 Task: Select and add the product "Keto Meat Lovers Pizza" to cart from the store "Catering by Keto Bros Pizza".
Action: Mouse pressed left at (43, 78)
Screenshot: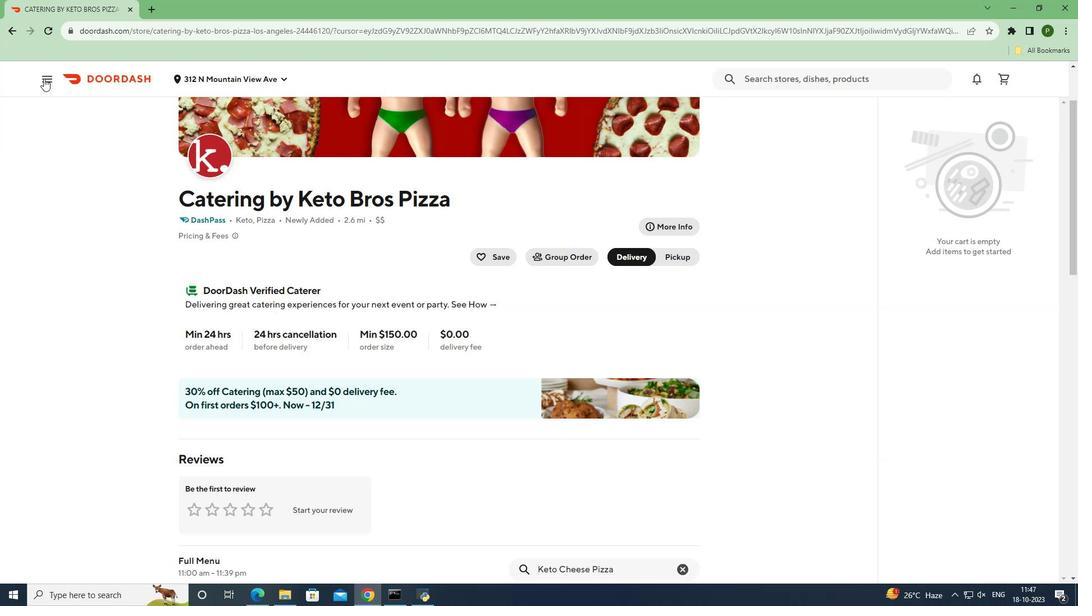 
Action: Mouse moved to (46, 158)
Screenshot: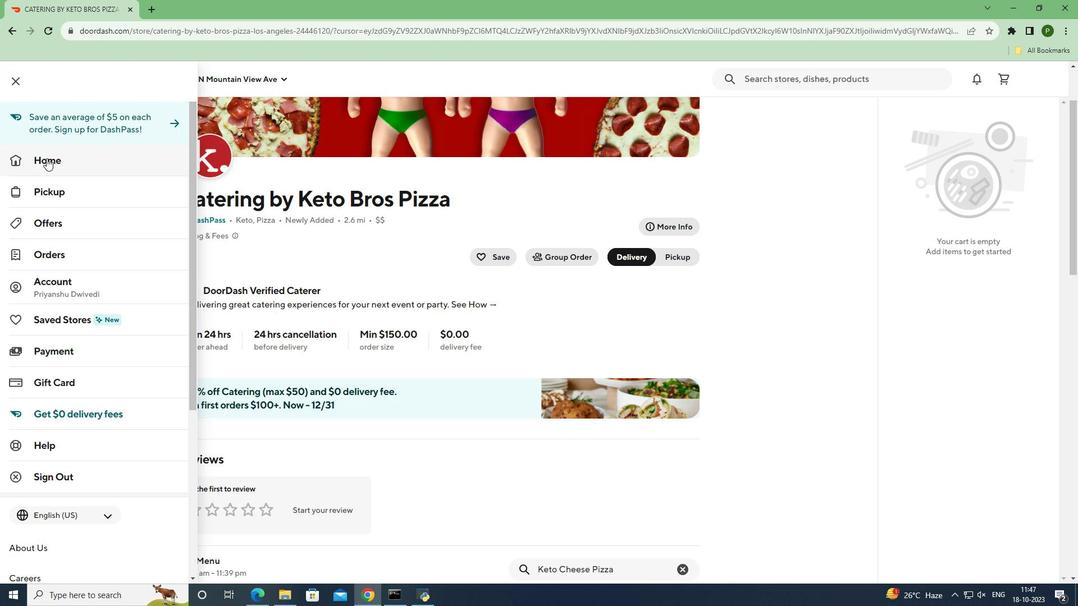 
Action: Mouse pressed left at (46, 158)
Screenshot: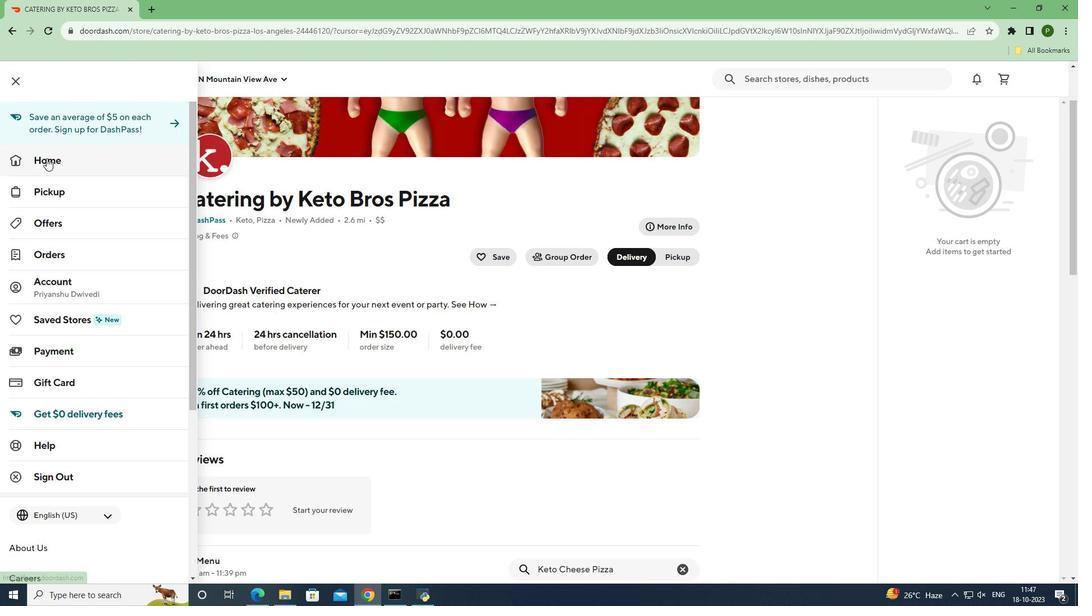 
Action: Mouse moved to (856, 121)
Screenshot: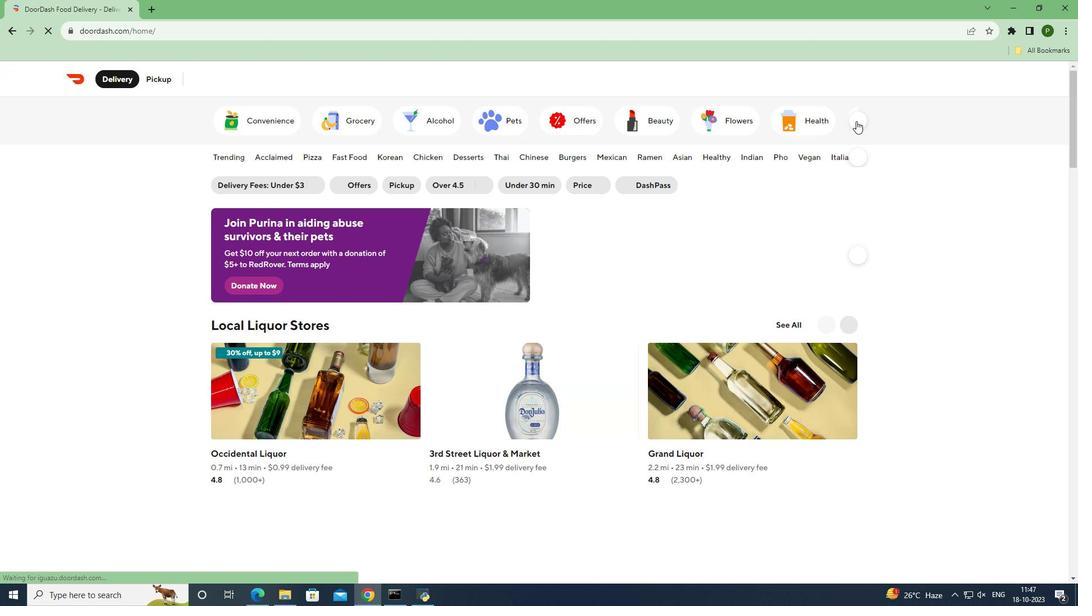 
Action: Mouse pressed left at (856, 121)
Screenshot: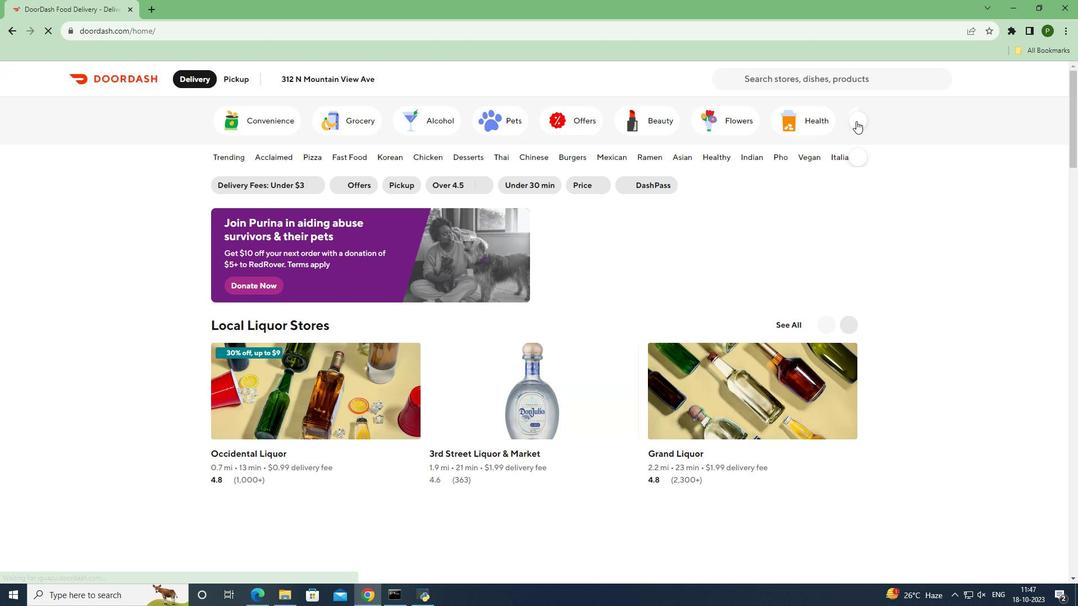 
Action: Mouse moved to (230, 118)
Screenshot: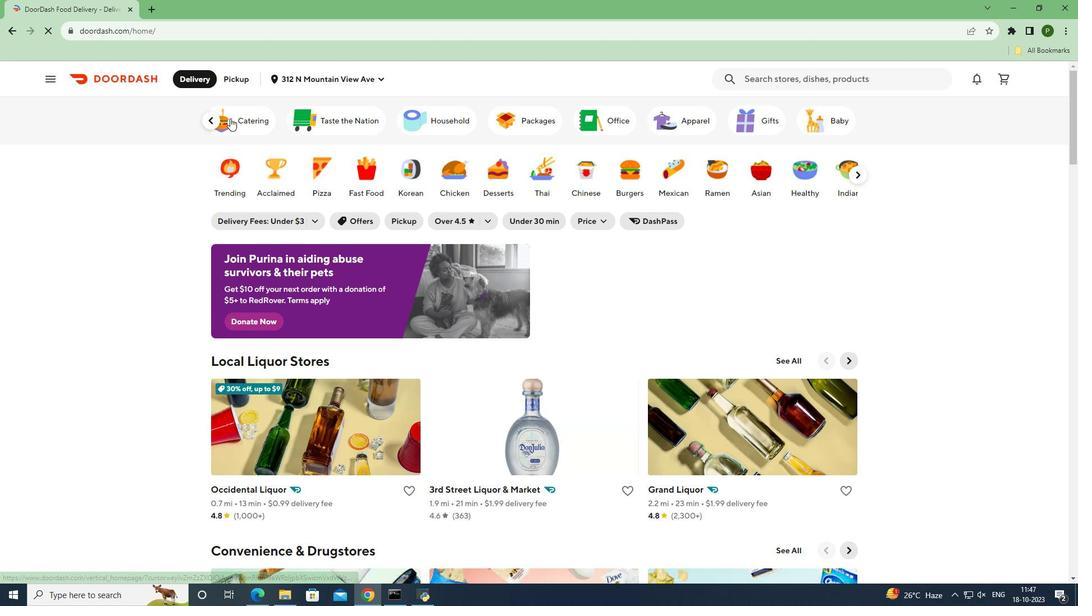 
Action: Mouse pressed left at (230, 118)
Screenshot: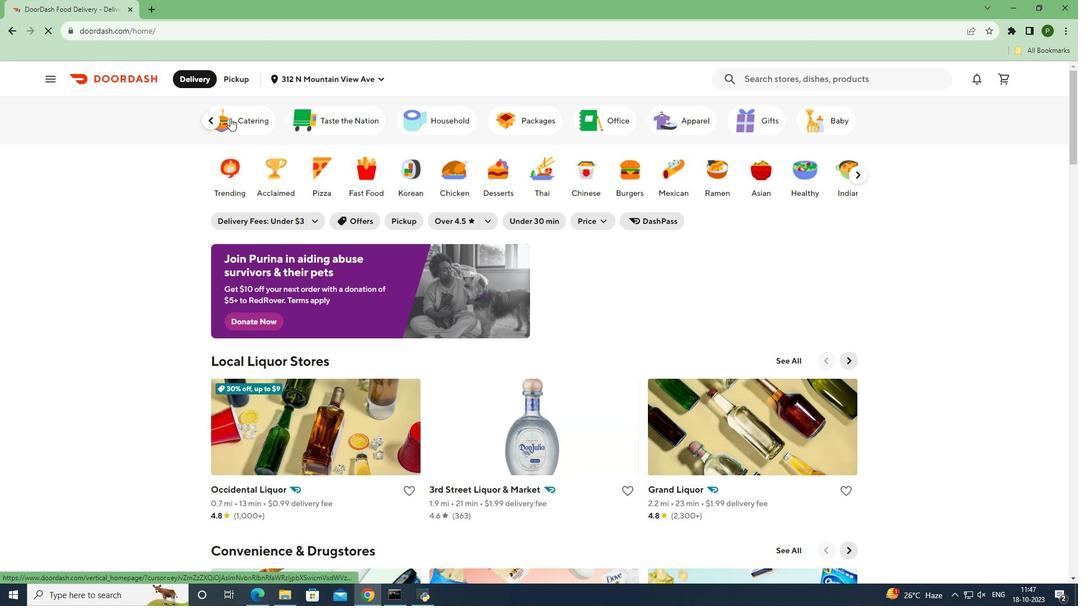 
Action: Mouse moved to (685, 234)
Screenshot: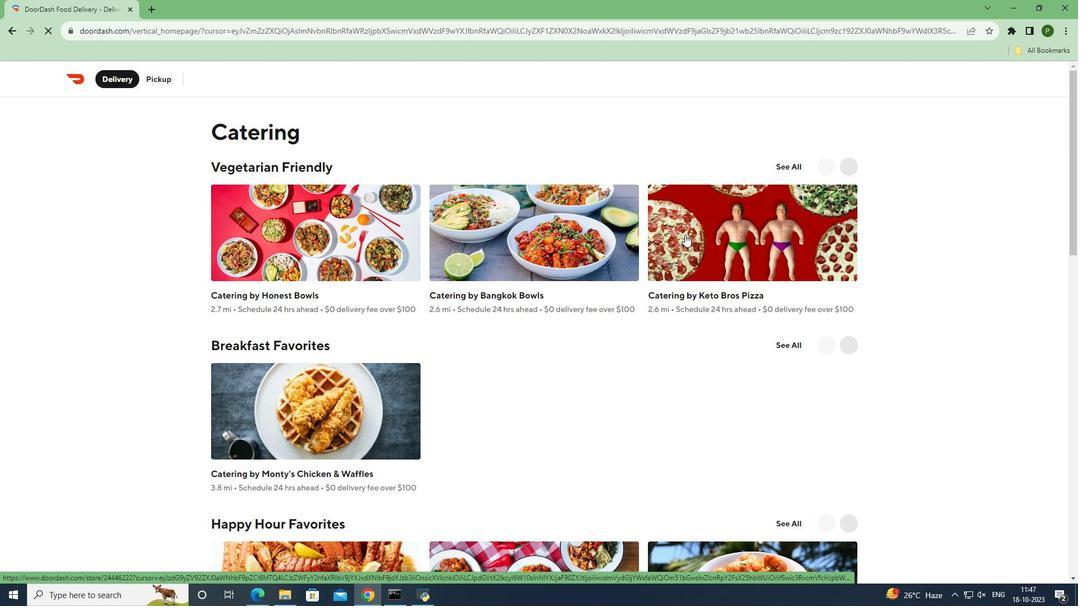 
Action: Mouse pressed left at (685, 234)
Screenshot: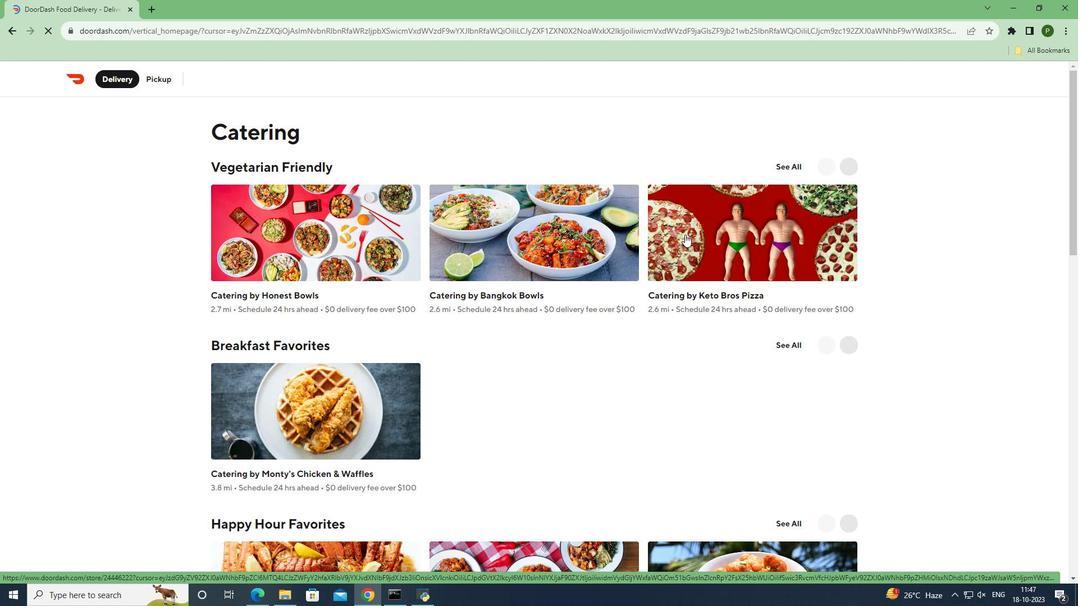 
Action: Mouse moved to (596, 323)
Screenshot: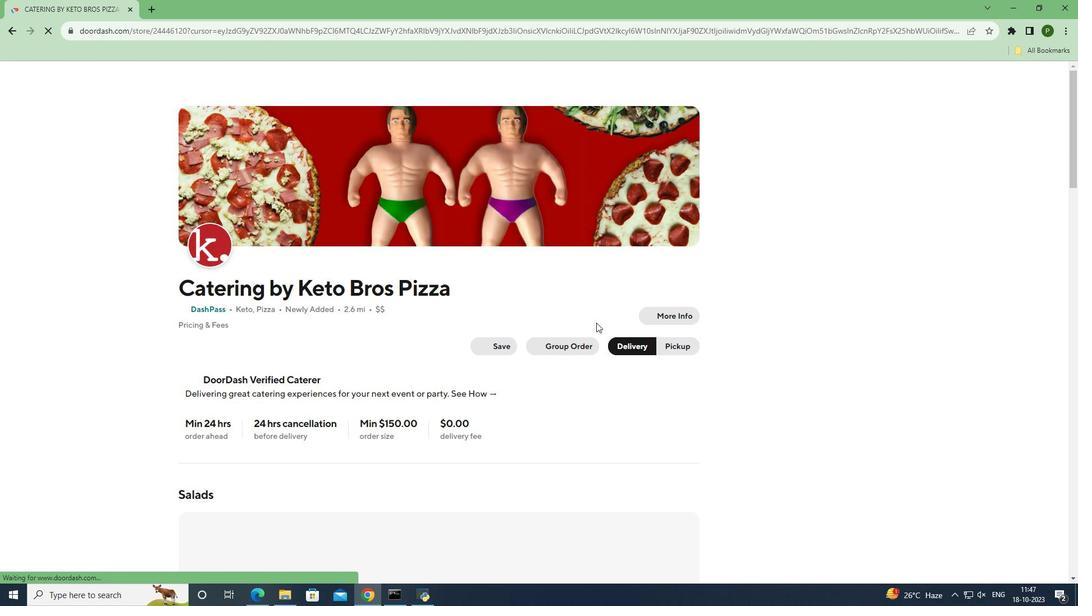 
Action: Mouse scrolled (596, 322) with delta (0, 0)
Screenshot: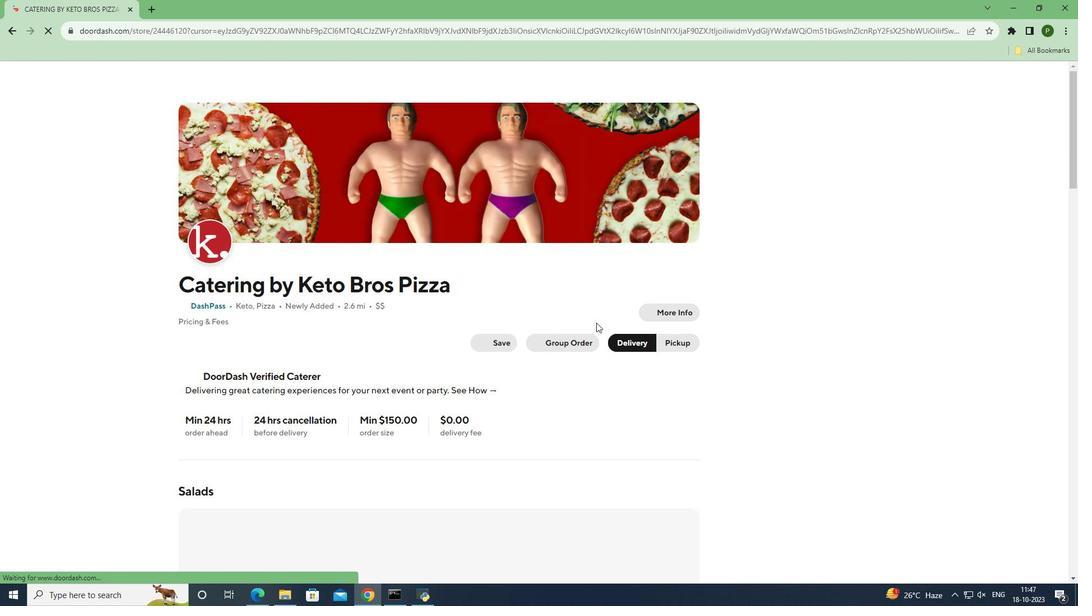 
Action: Mouse scrolled (596, 322) with delta (0, 0)
Screenshot: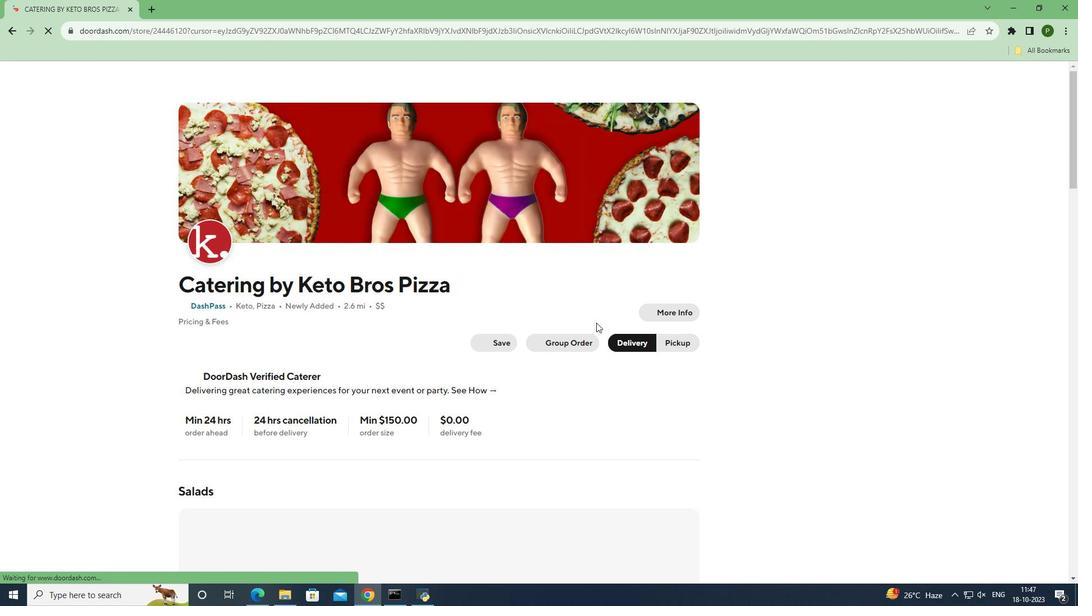 
Action: Mouse scrolled (596, 322) with delta (0, 0)
Screenshot: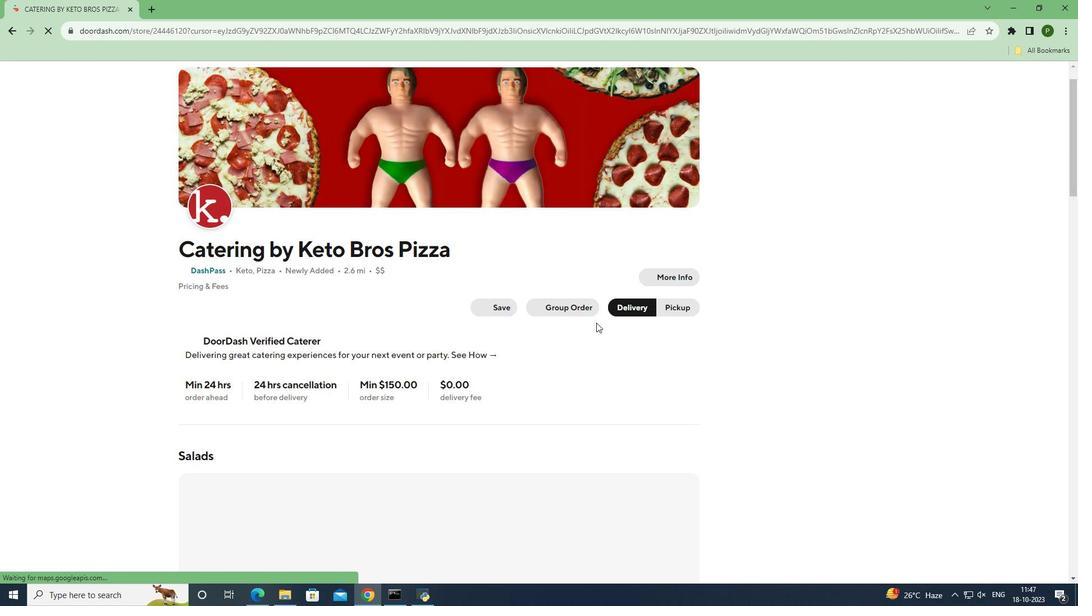 
Action: Mouse scrolled (596, 322) with delta (0, 0)
Screenshot: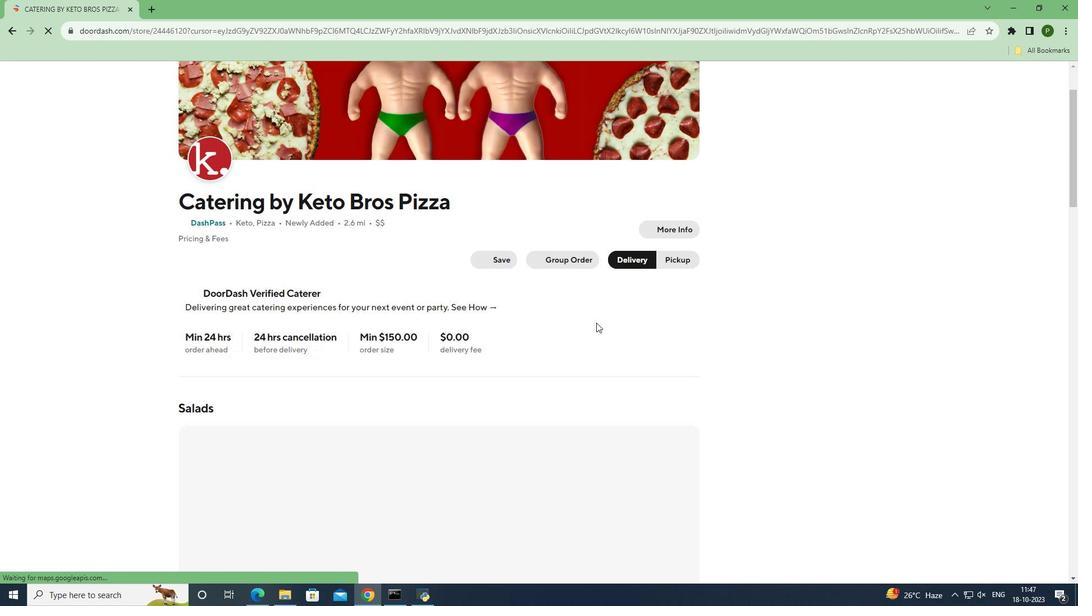 
Action: Mouse moved to (582, 321)
Screenshot: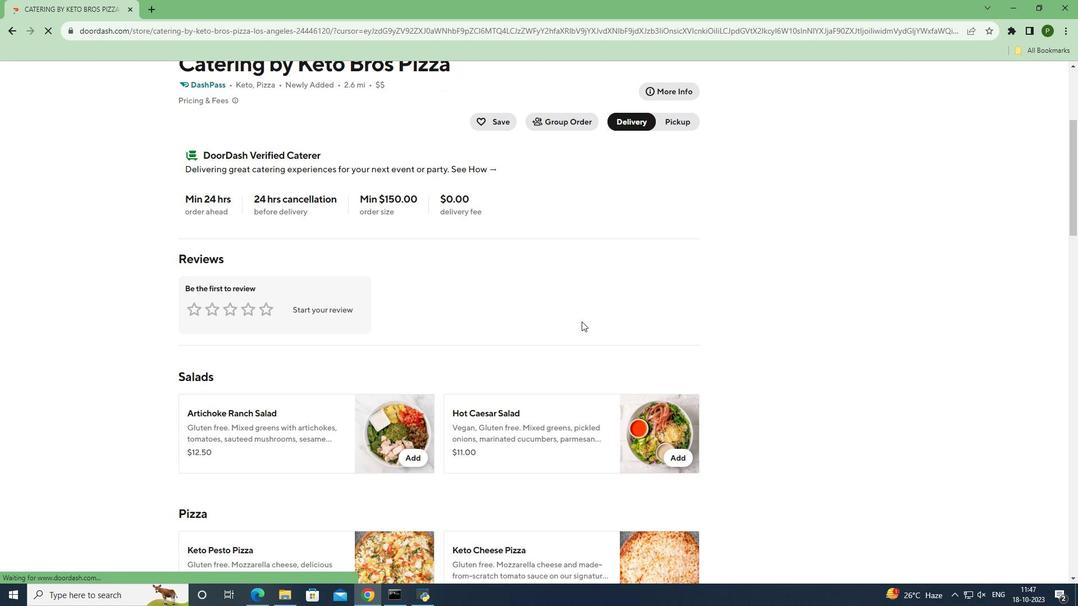 
Action: Mouse scrolled (582, 321) with delta (0, 0)
Screenshot: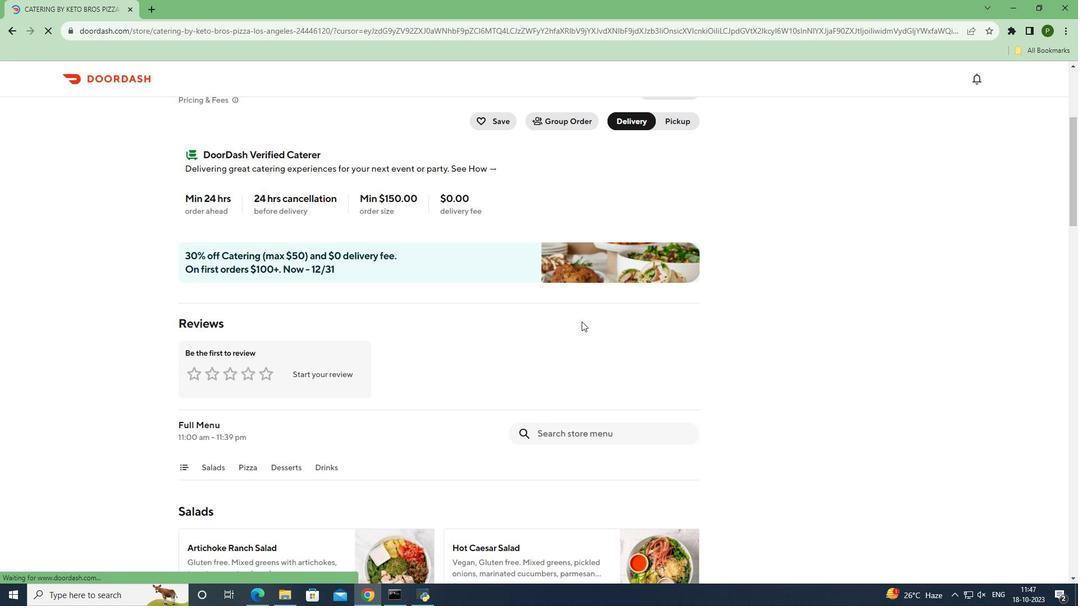 
Action: Mouse moved to (571, 377)
Screenshot: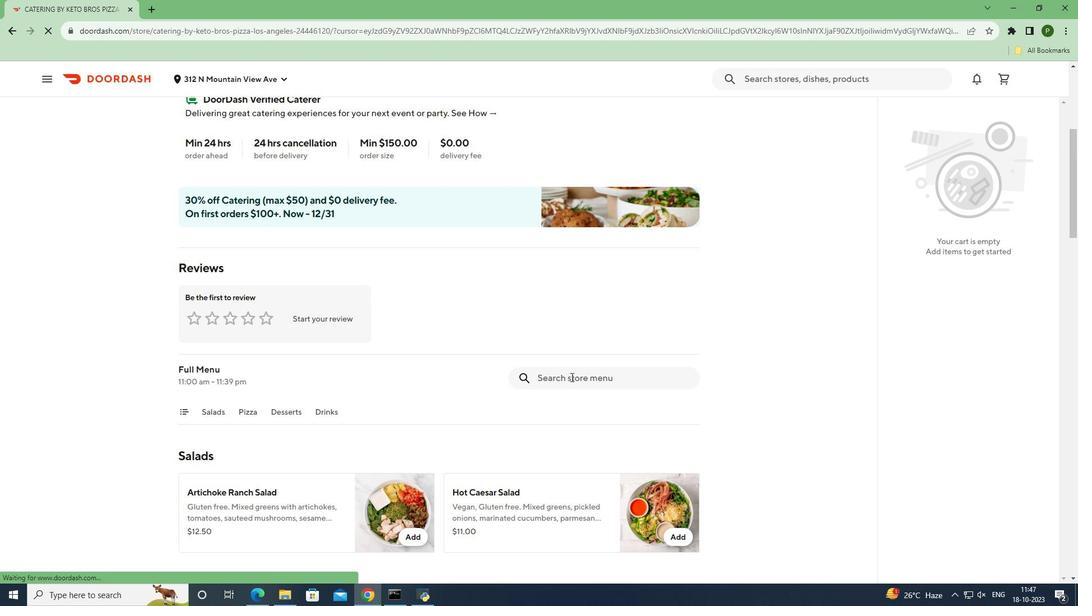 
Action: Mouse pressed left at (571, 377)
Screenshot: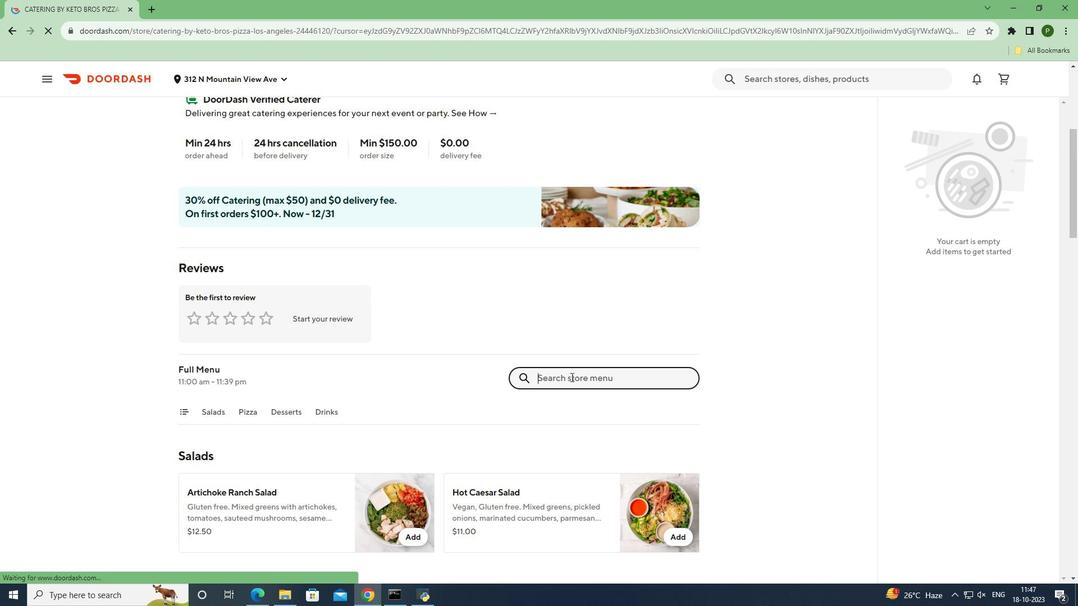 
Action: Key pressed <Key.caps_lock>K<Key.caps_lock>eto<Key.space><Key.caps_lock>M<Key.caps_lock>eat<Key.space><Key.caps_lock>L<Key.caps_lock>overs<Key.space><Key.caps_lock>P<Key.caps_lock>iza<Key.backspace>za<Key.enter>
Screenshot: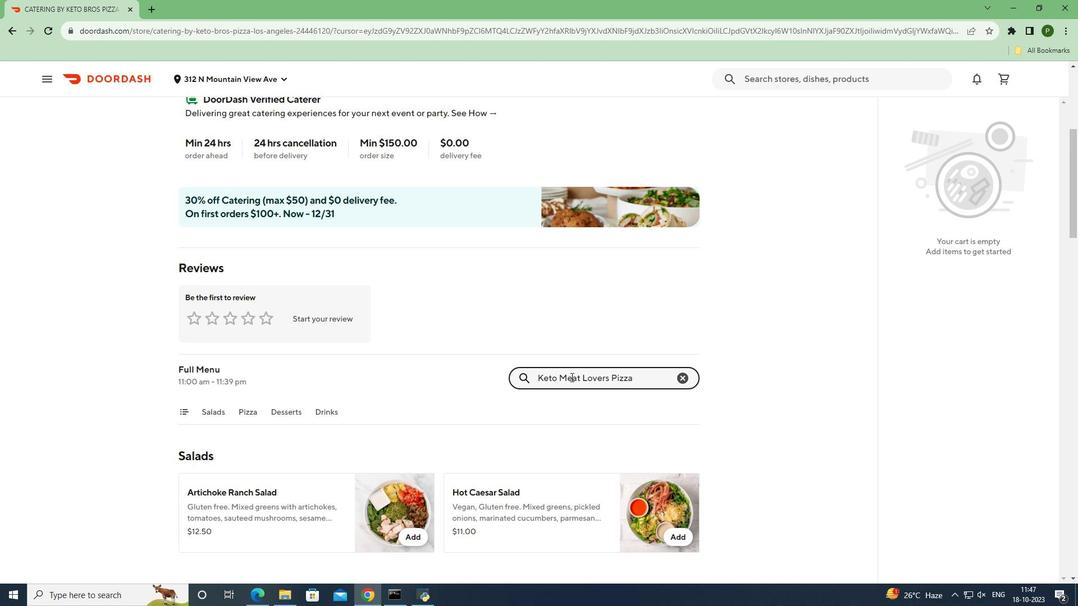 
Action: Mouse moved to (402, 313)
Screenshot: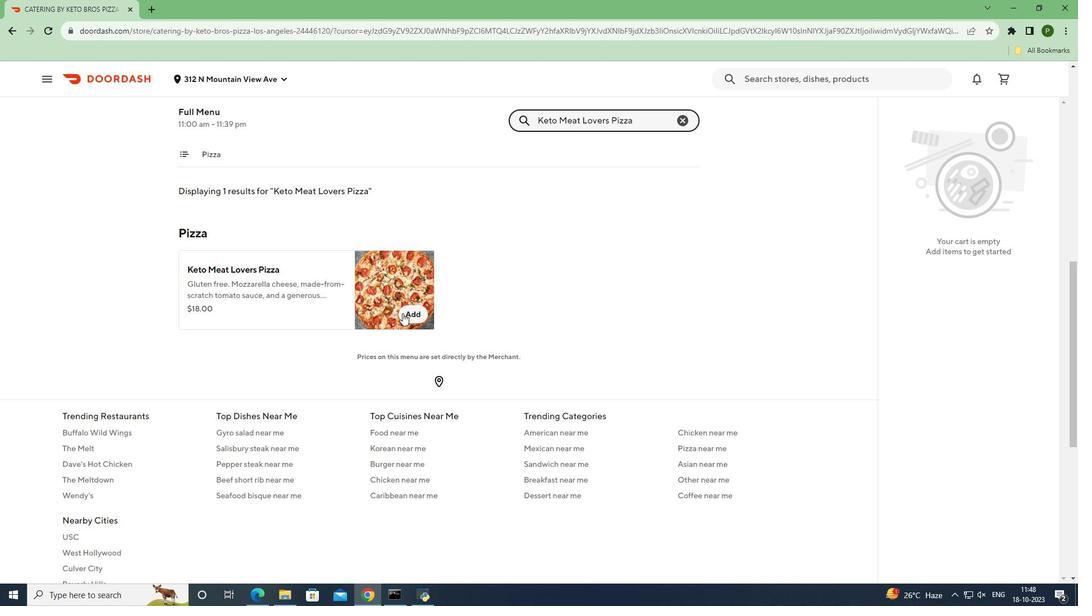 
Action: Mouse pressed left at (402, 313)
Screenshot: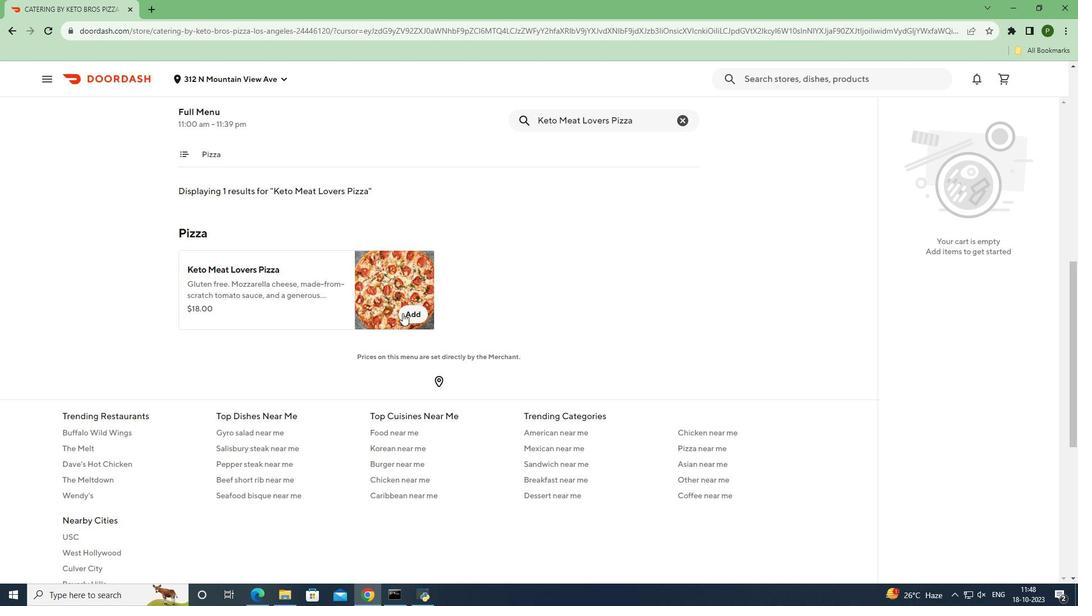 
Action: Mouse moved to (448, 332)
Screenshot: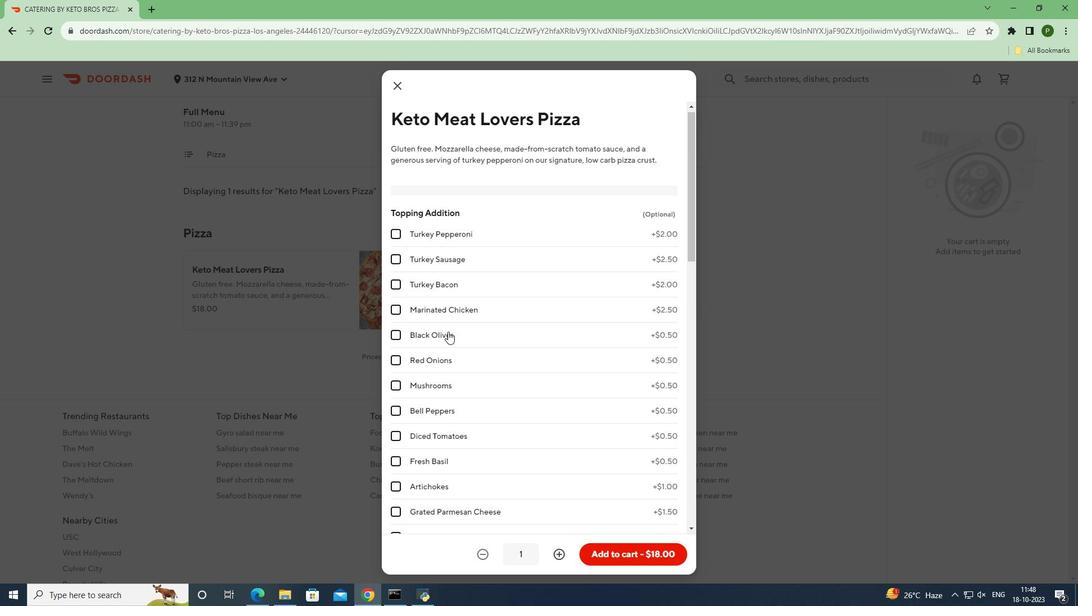 
Action: Mouse scrolled (448, 331) with delta (0, 0)
Screenshot: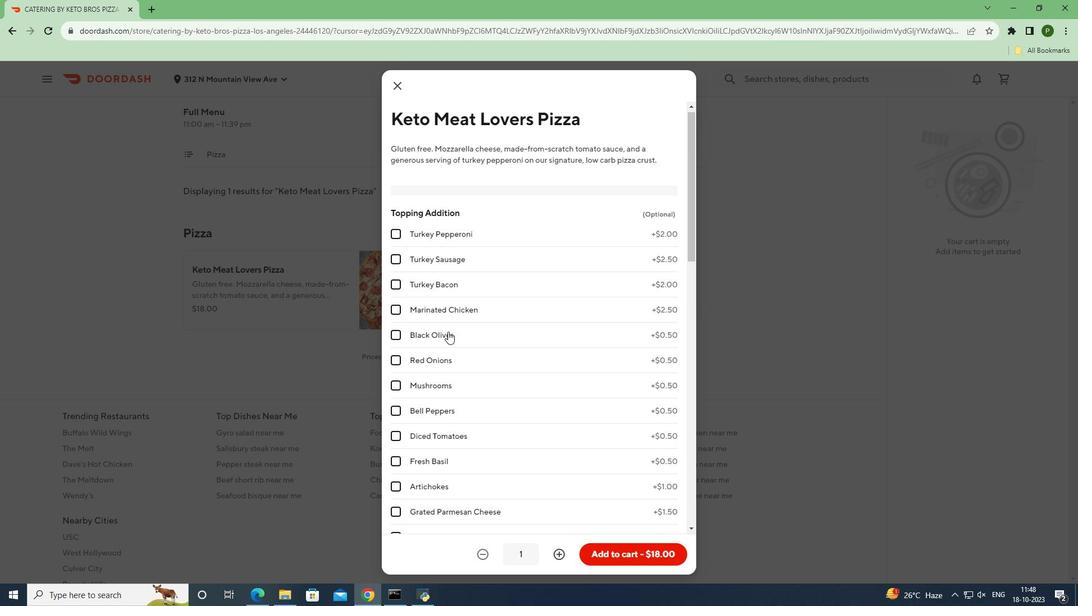 
Action: Mouse scrolled (448, 331) with delta (0, 0)
Screenshot: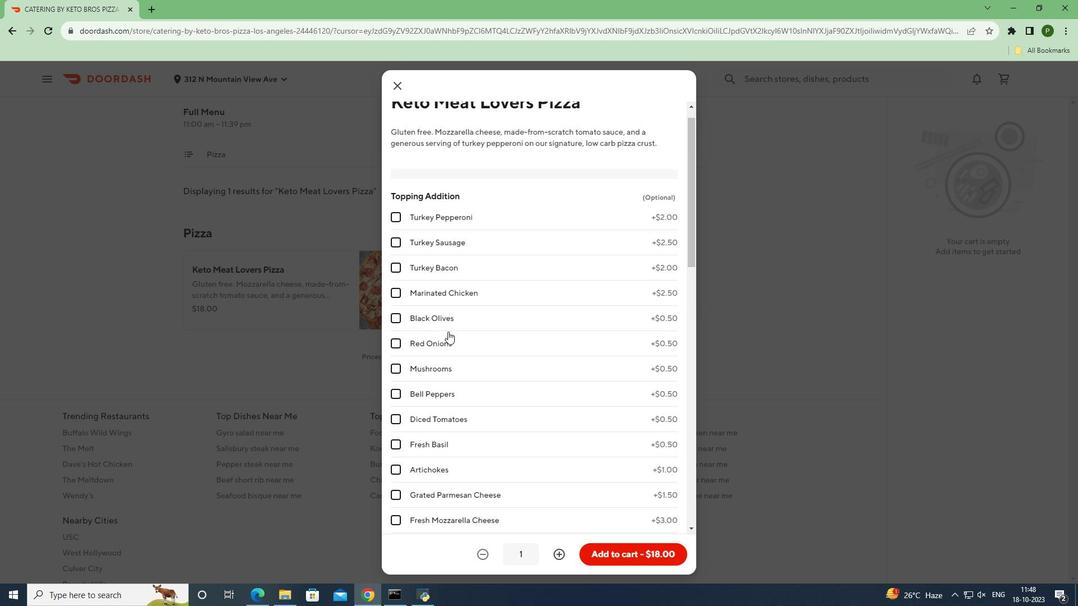 
Action: Mouse scrolled (448, 331) with delta (0, 0)
Screenshot: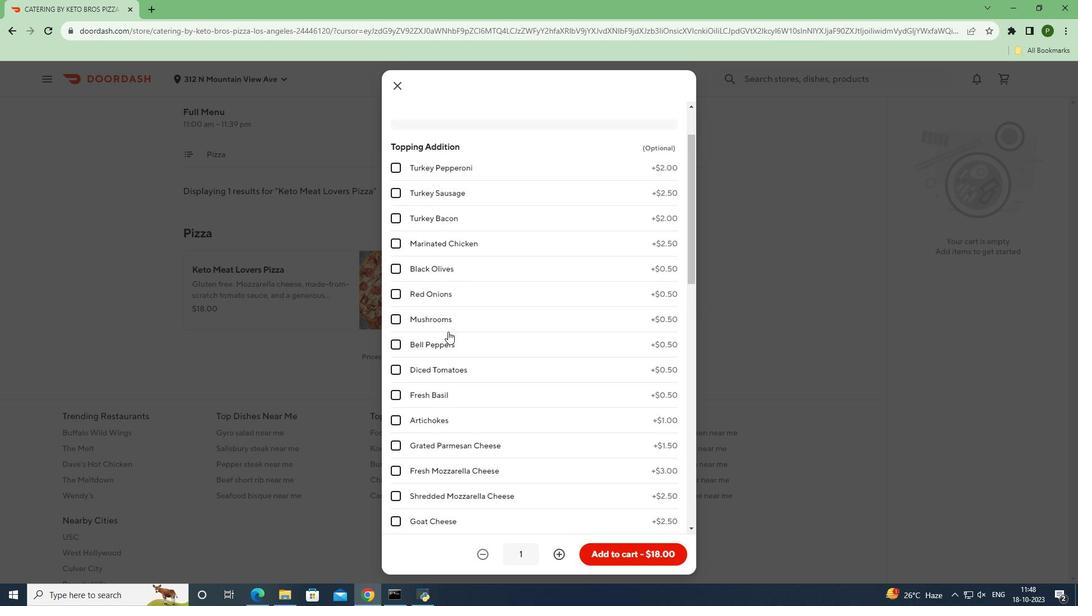
Action: Mouse scrolled (448, 331) with delta (0, 0)
Screenshot: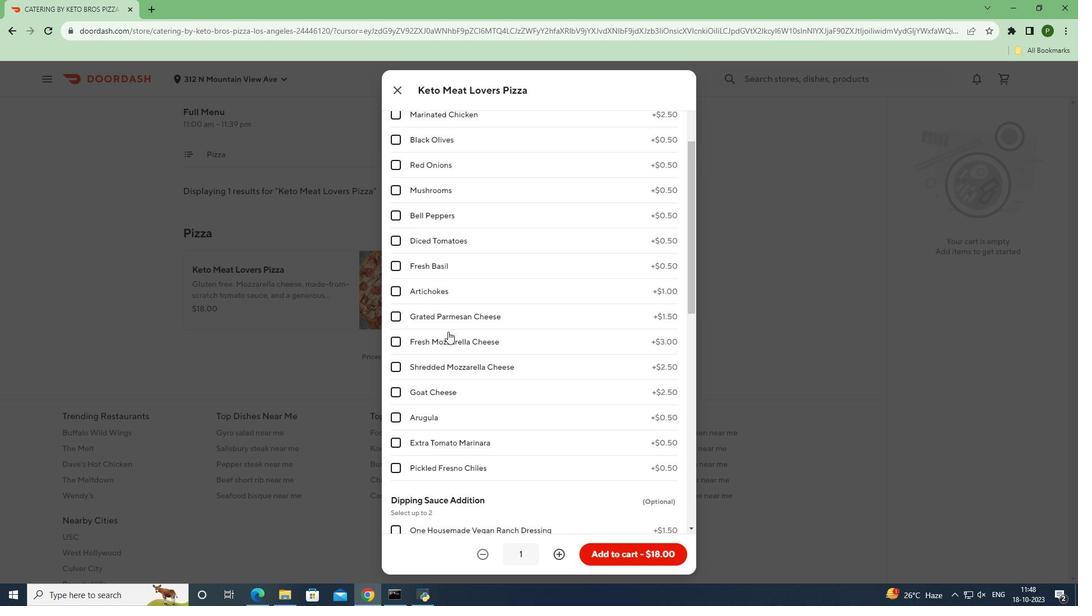 
Action: Mouse scrolled (448, 331) with delta (0, 0)
Screenshot: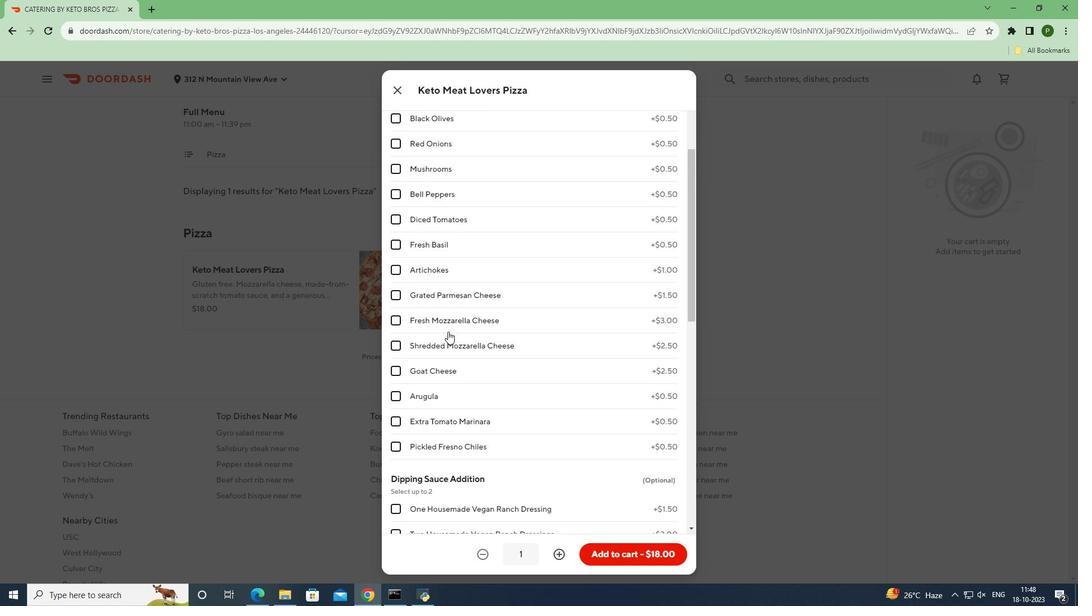 
Action: Mouse scrolled (448, 331) with delta (0, 0)
Screenshot: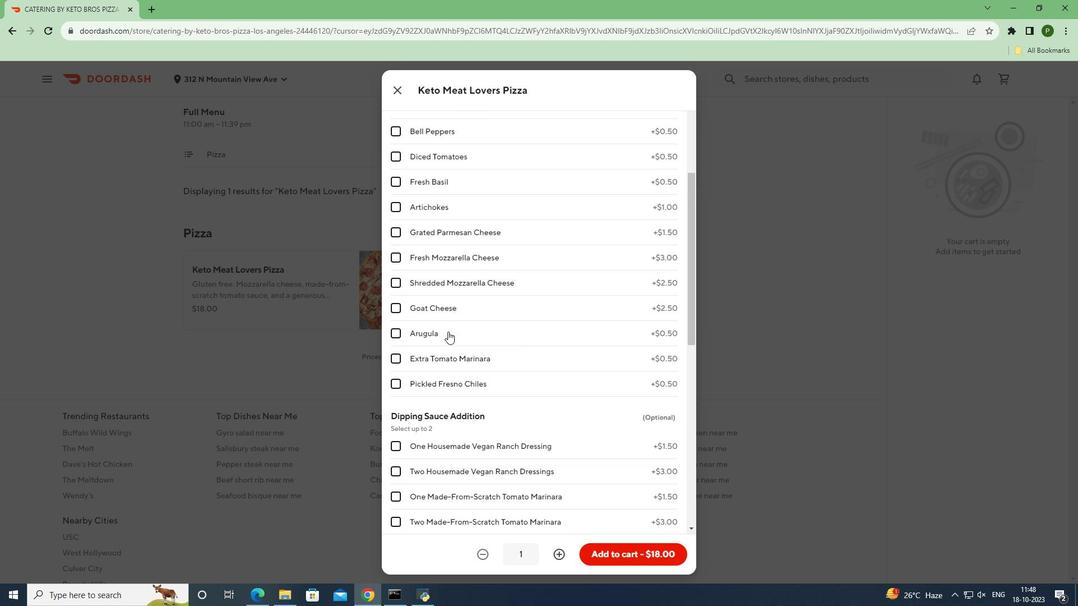 
Action: Mouse scrolled (448, 331) with delta (0, 0)
Screenshot: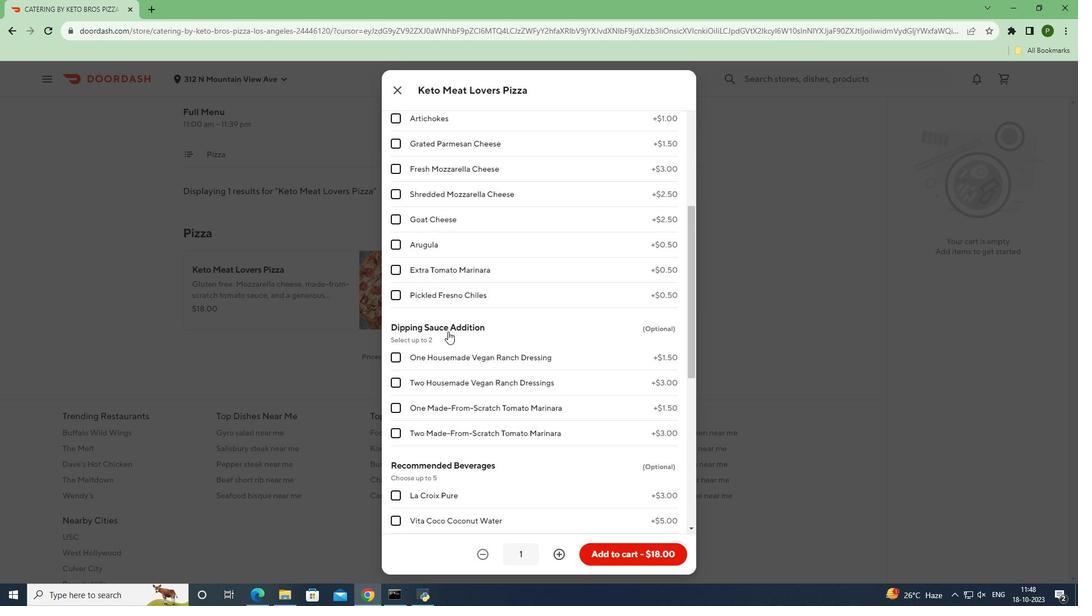 
Action: Mouse scrolled (448, 331) with delta (0, 0)
Screenshot: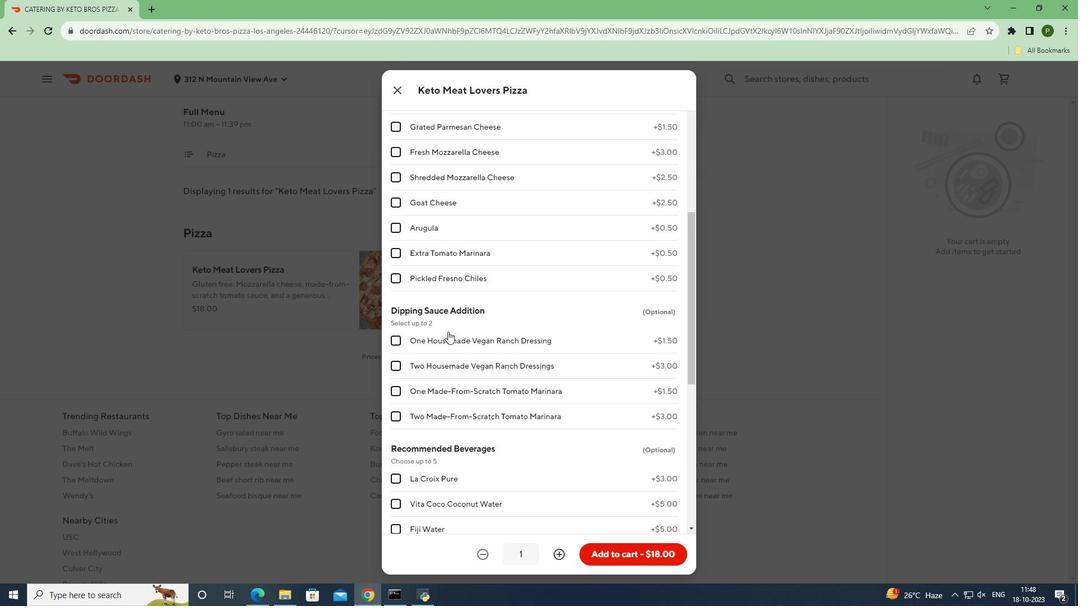 
Action: Mouse scrolled (448, 331) with delta (0, 0)
Screenshot: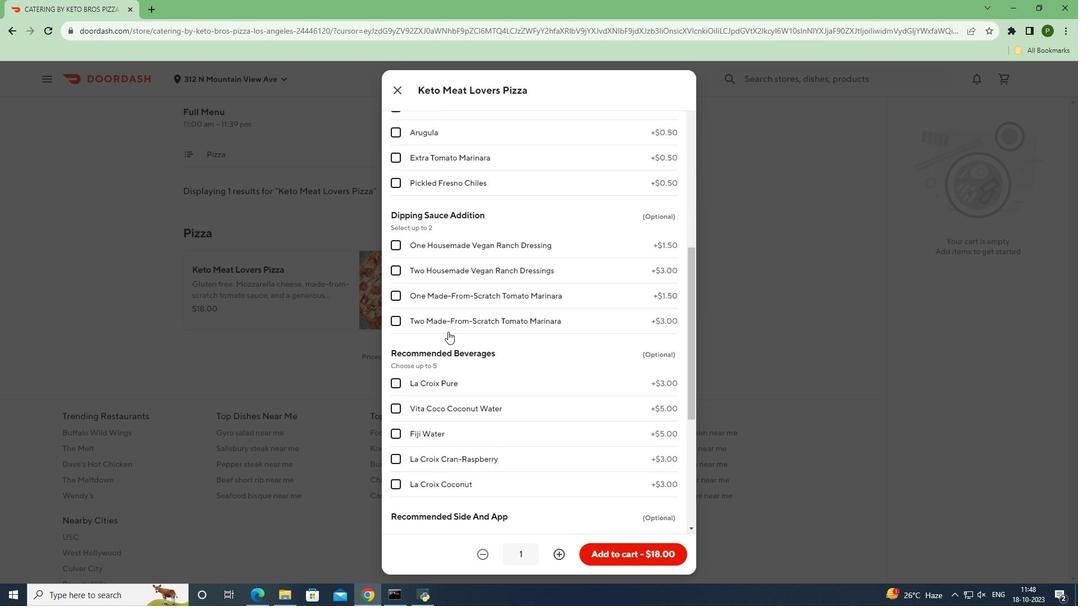 
Action: Mouse scrolled (448, 331) with delta (0, 0)
Screenshot: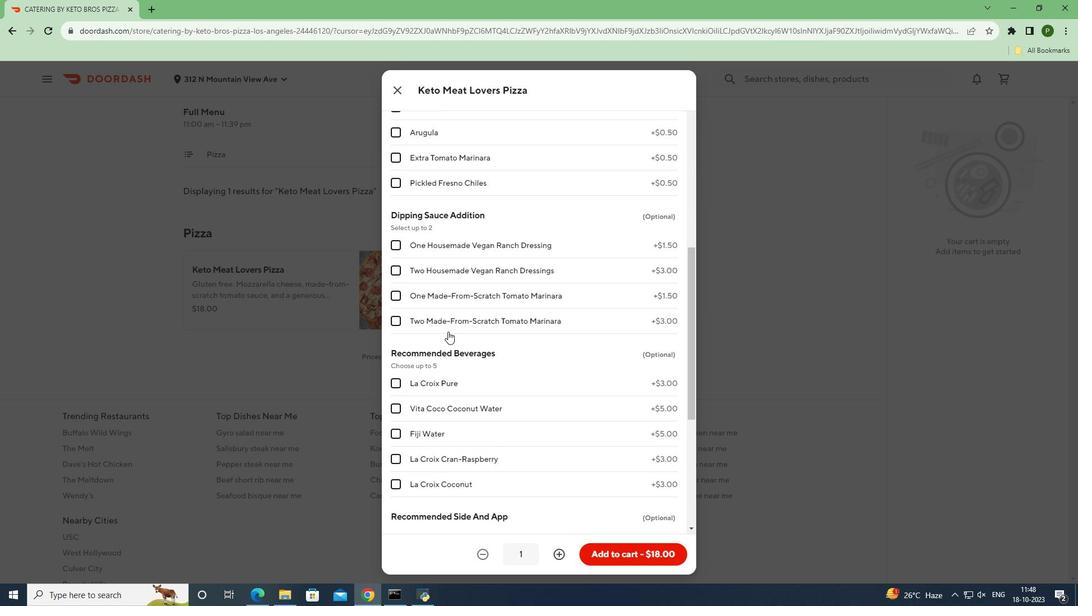 
Action: Mouse scrolled (448, 331) with delta (0, 0)
Screenshot: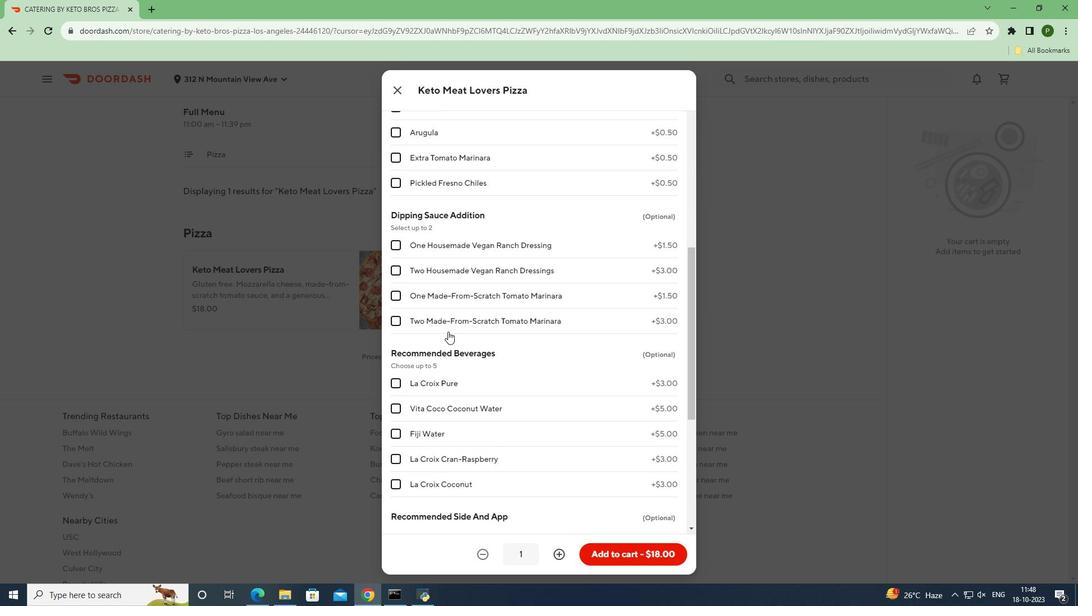 
Action: Mouse scrolled (448, 331) with delta (0, 0)
Screenshot: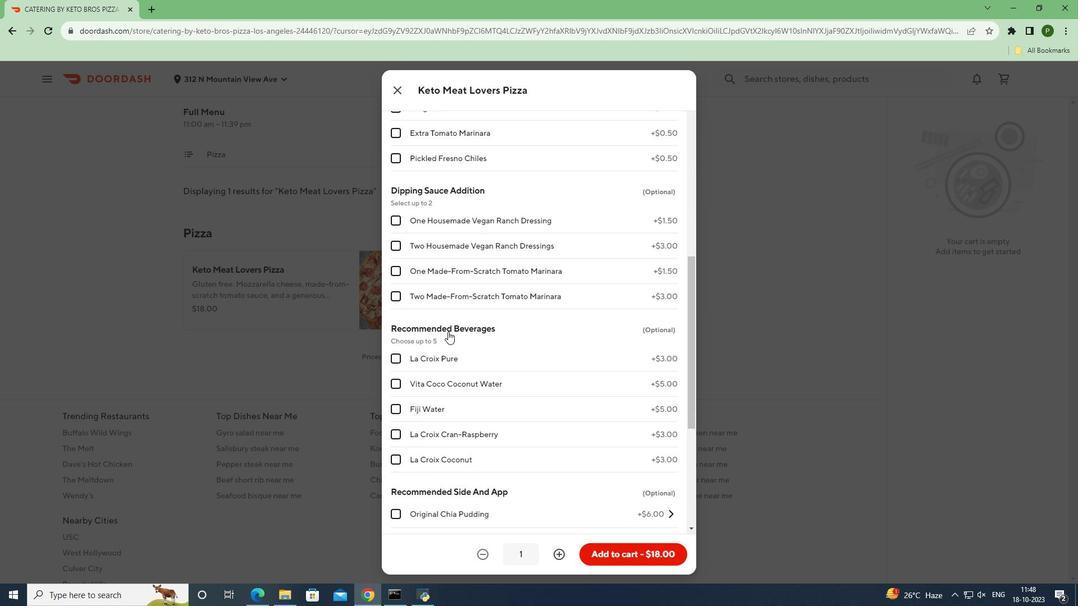 
Action: Mouse scrolled (448, 331) with delta (0, 0)
Screenshot: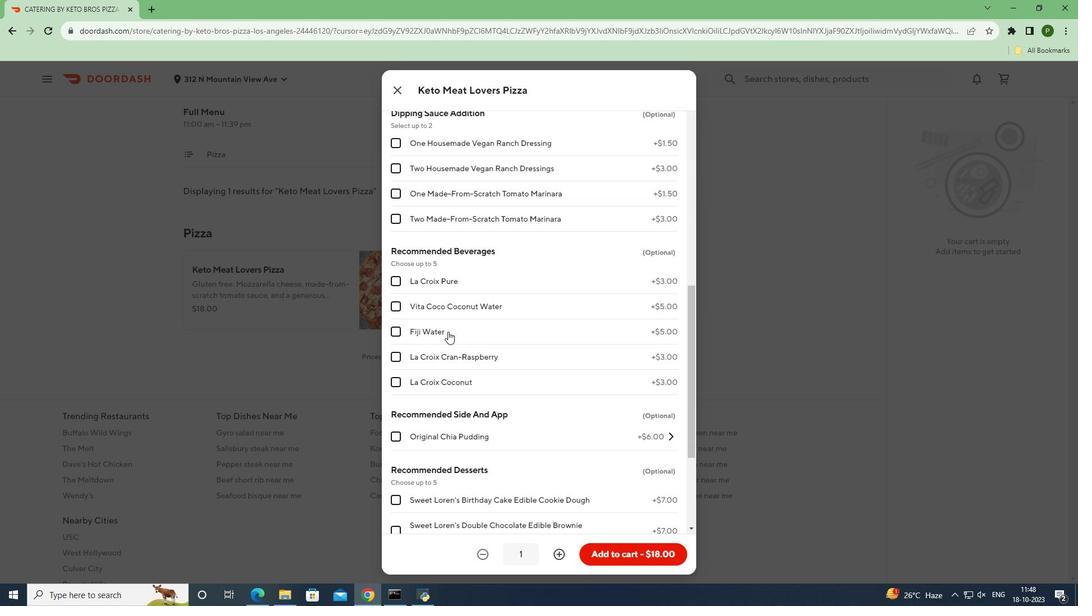
Action: Mouse scrolled (448, 331) with delta (0, 0)
Screenshot: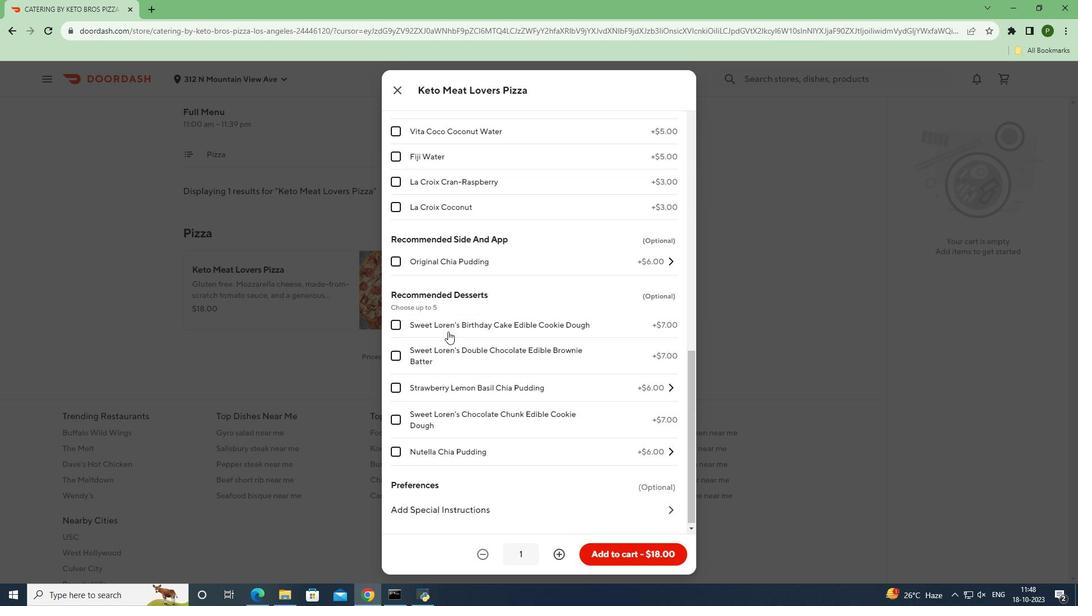 
Action: Mouse scrolled (448, 331) with delta (0, 0)
Screenshot: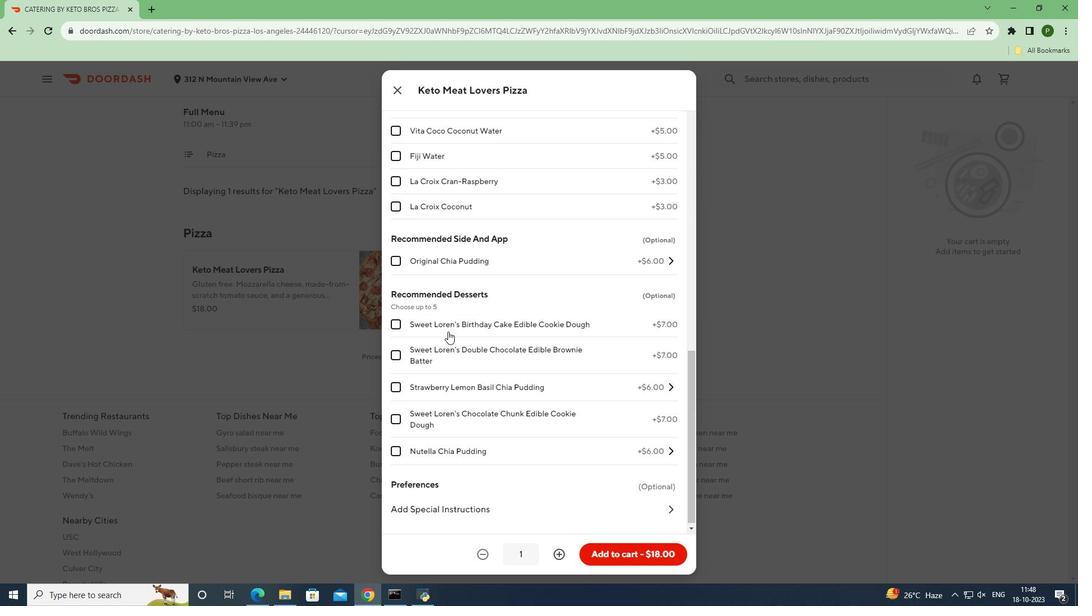 
Action: Mouse scrolled (448, 331) with delta (0, 0)
Screenshot: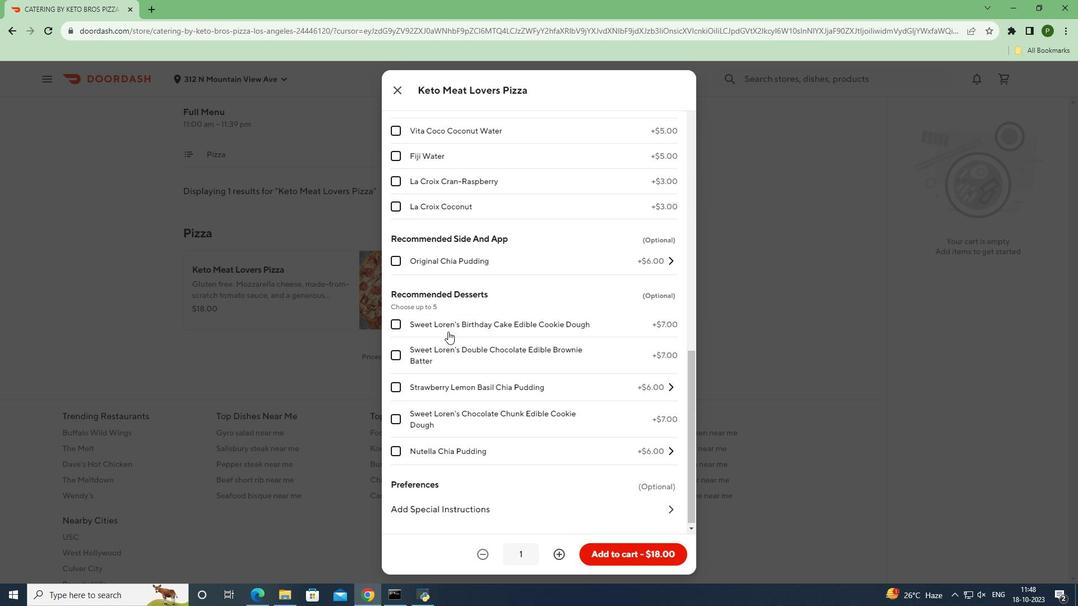 
Action: Mouse scrolled (448, 331) with delta (0, 0)
Screenshot: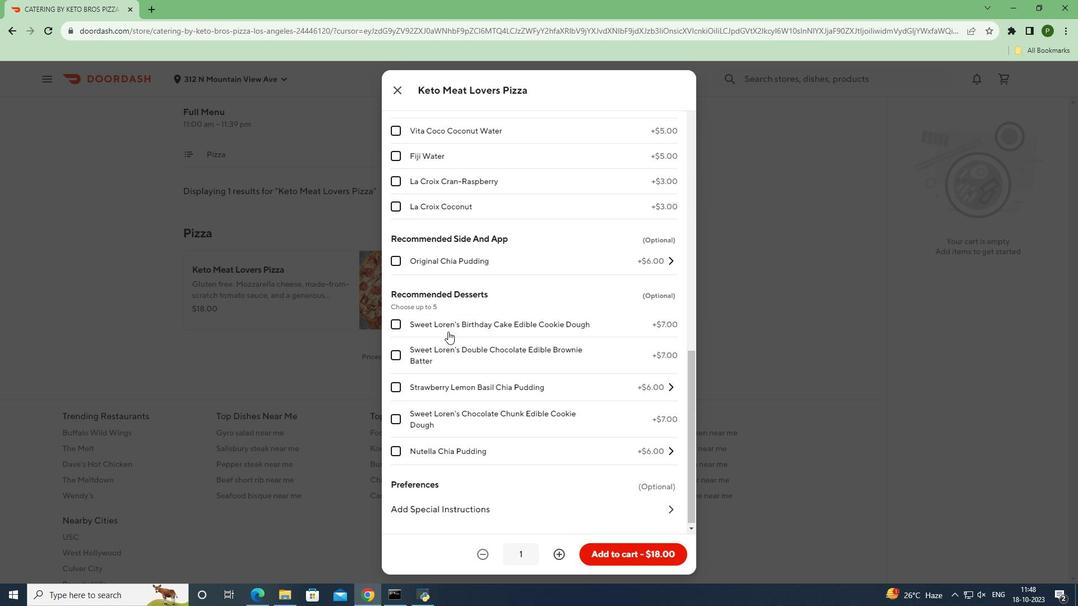 
Action: Mouse scrolled (448, 331) with delta (0, 0)
Screenshot: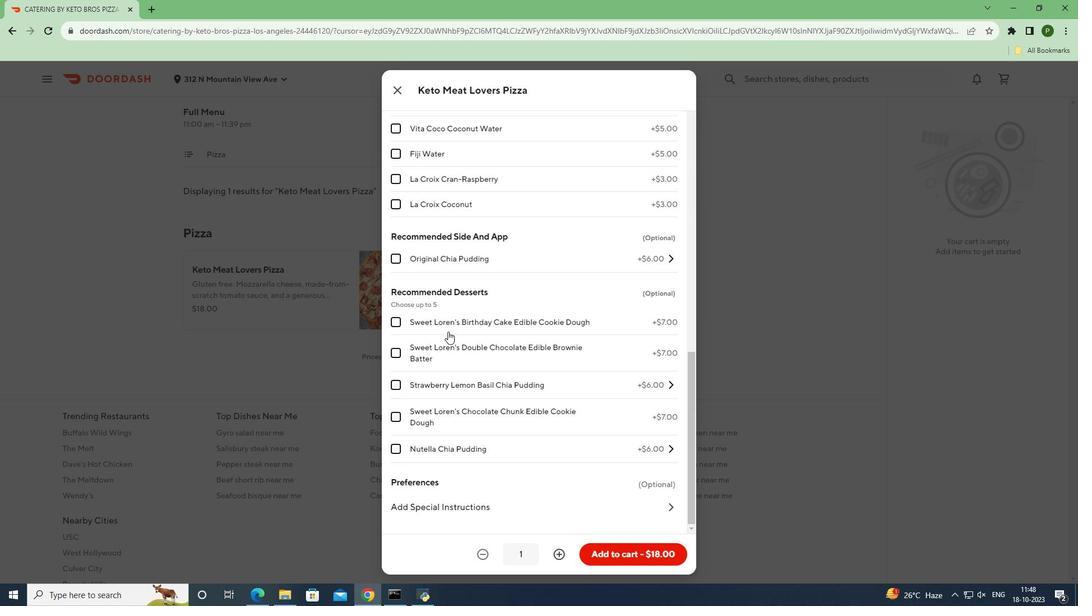 
Action: Mouse scrolled (448, 331) with delta (0, 0)
Screenshot: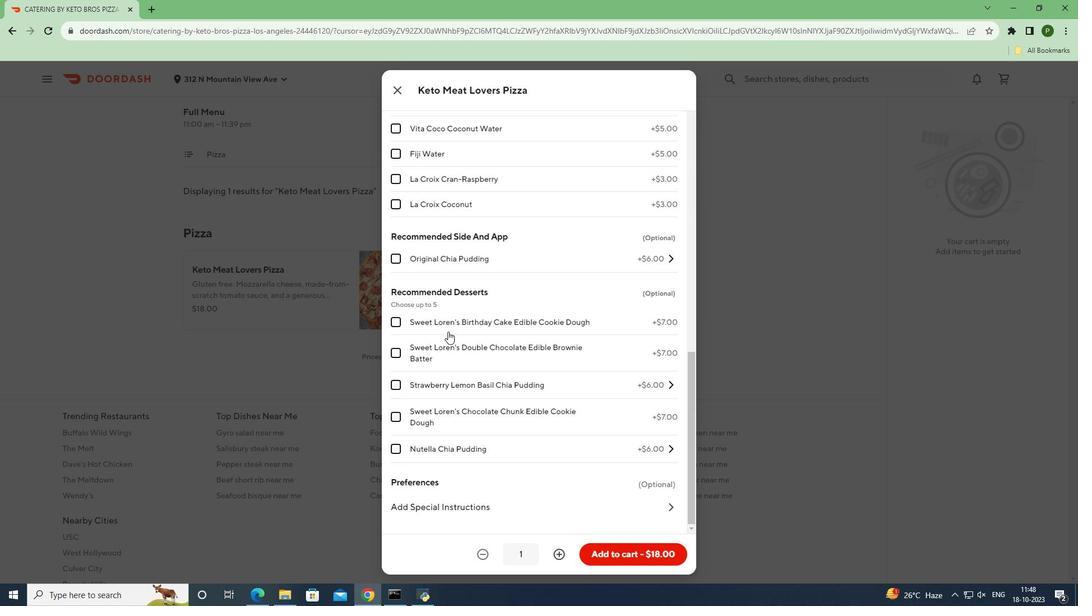 
Action: Mouse moved to (621, 561)
Screenshot: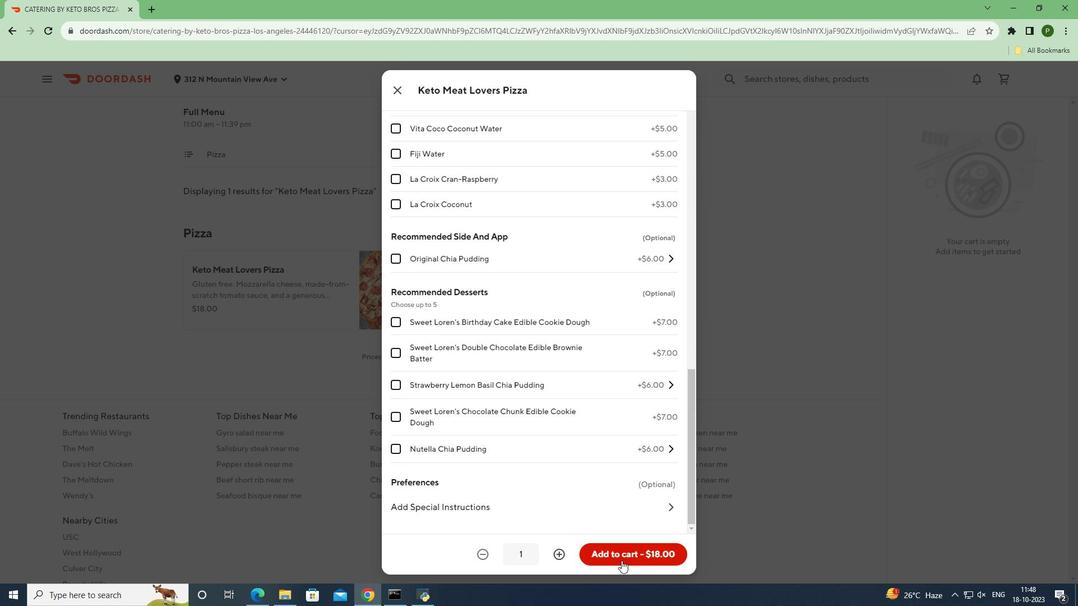 
Action: Mouse pressed left at (621, 561)
Screenshot: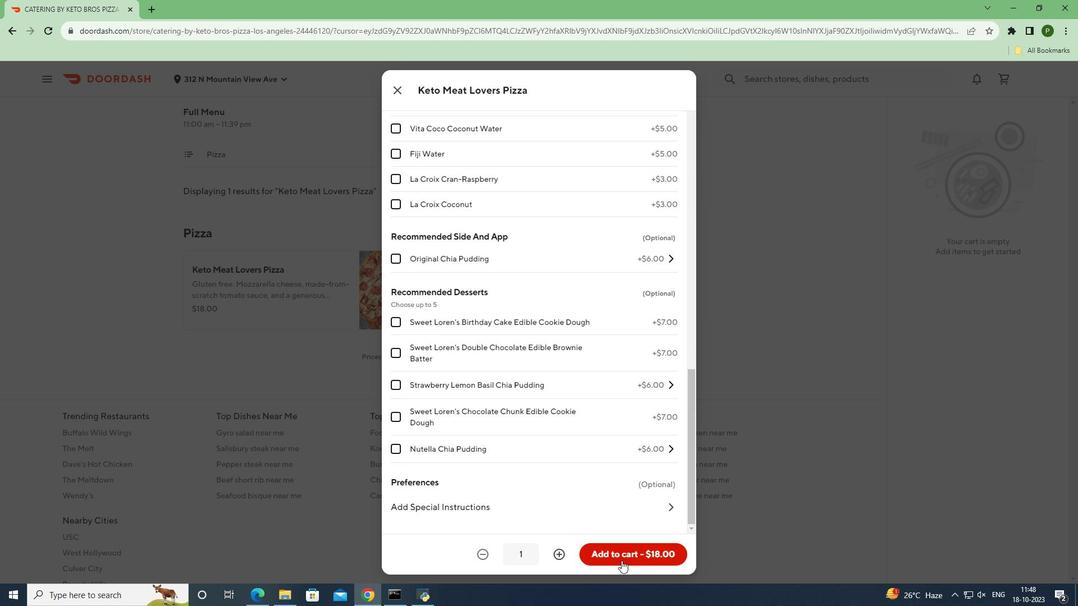 
Action: Mouse moved to (752, 504)
Screenshot: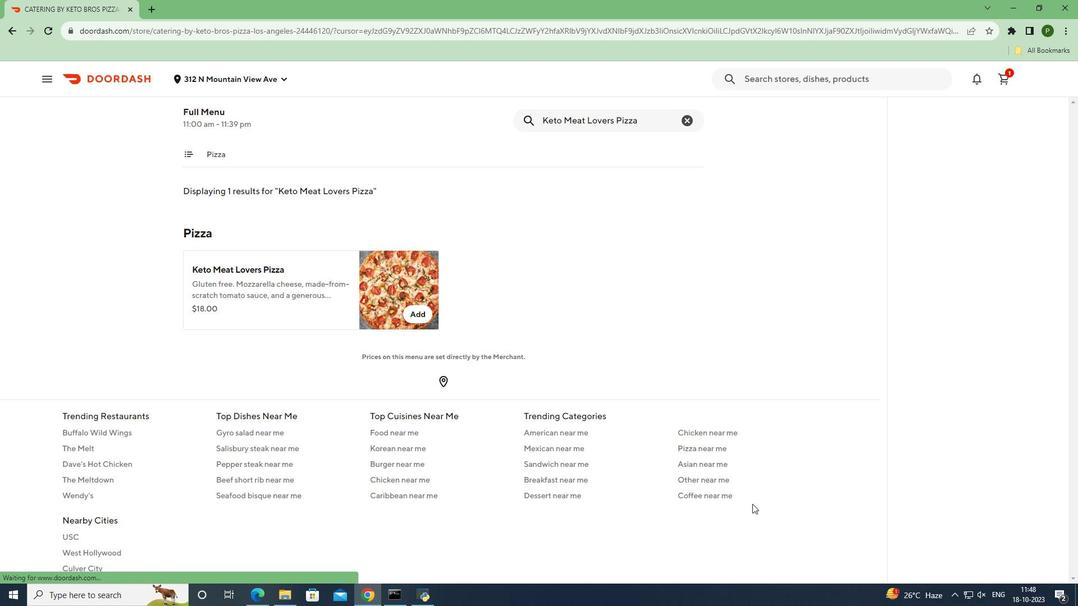 
